 Task: Add Galaxy Poke Ahi Tuna Marinated to the cart.
Action: Mouse moved to (15, 144)
Screenshot: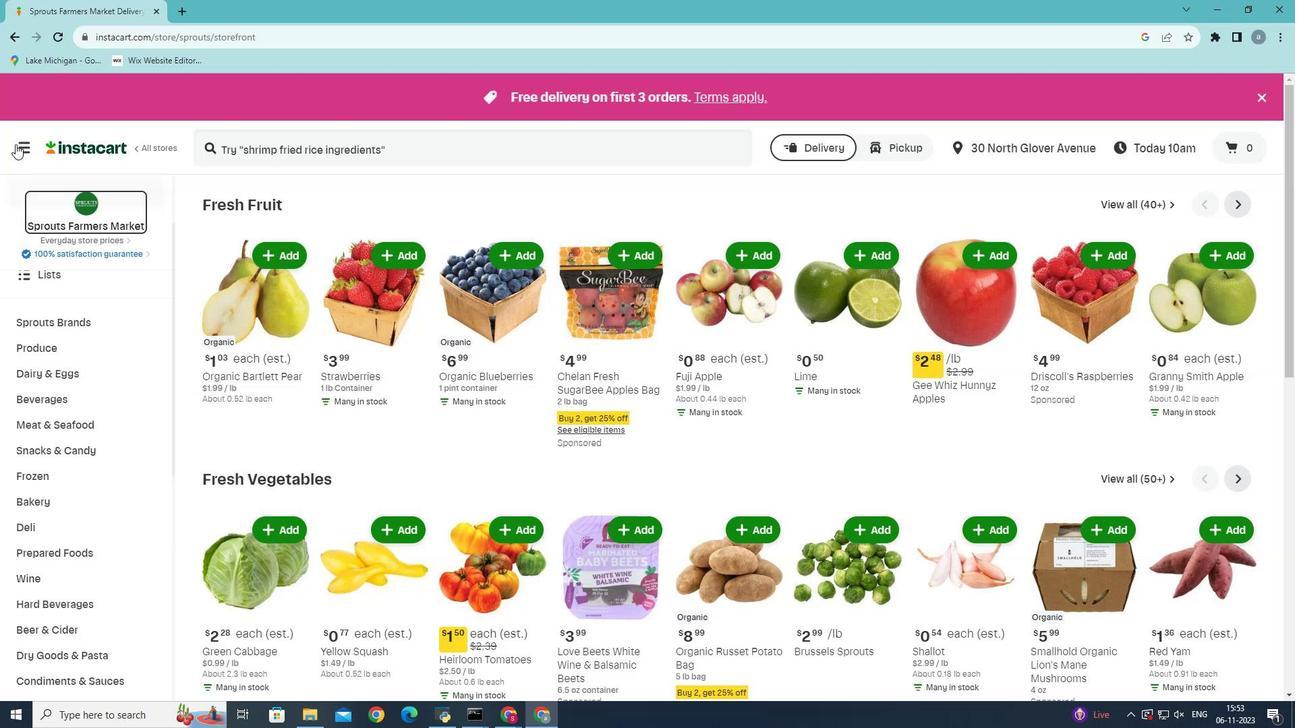 
Action: Mouse pressed left at (15, 144)
Screenshot: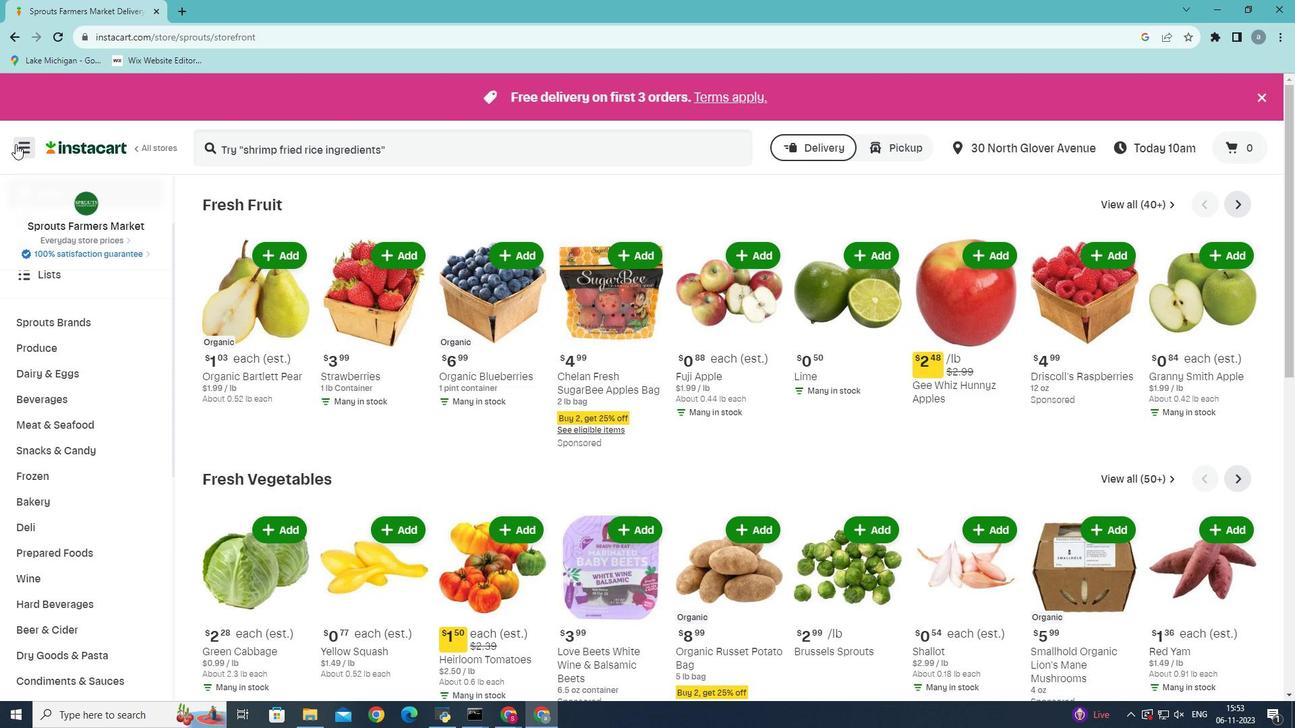 
Action: Mouse moved to (52, 374)
Screenshot: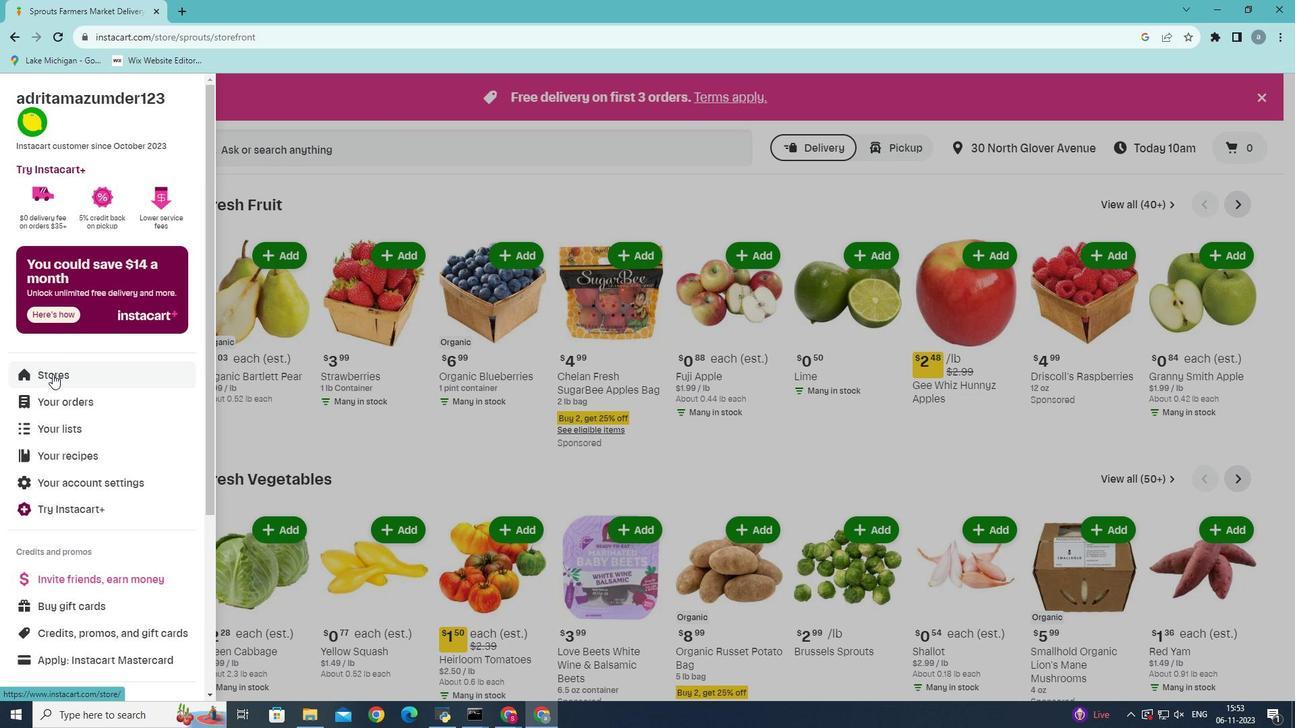 
Action: Mouse pressed left at (52, 374)
Screenshot: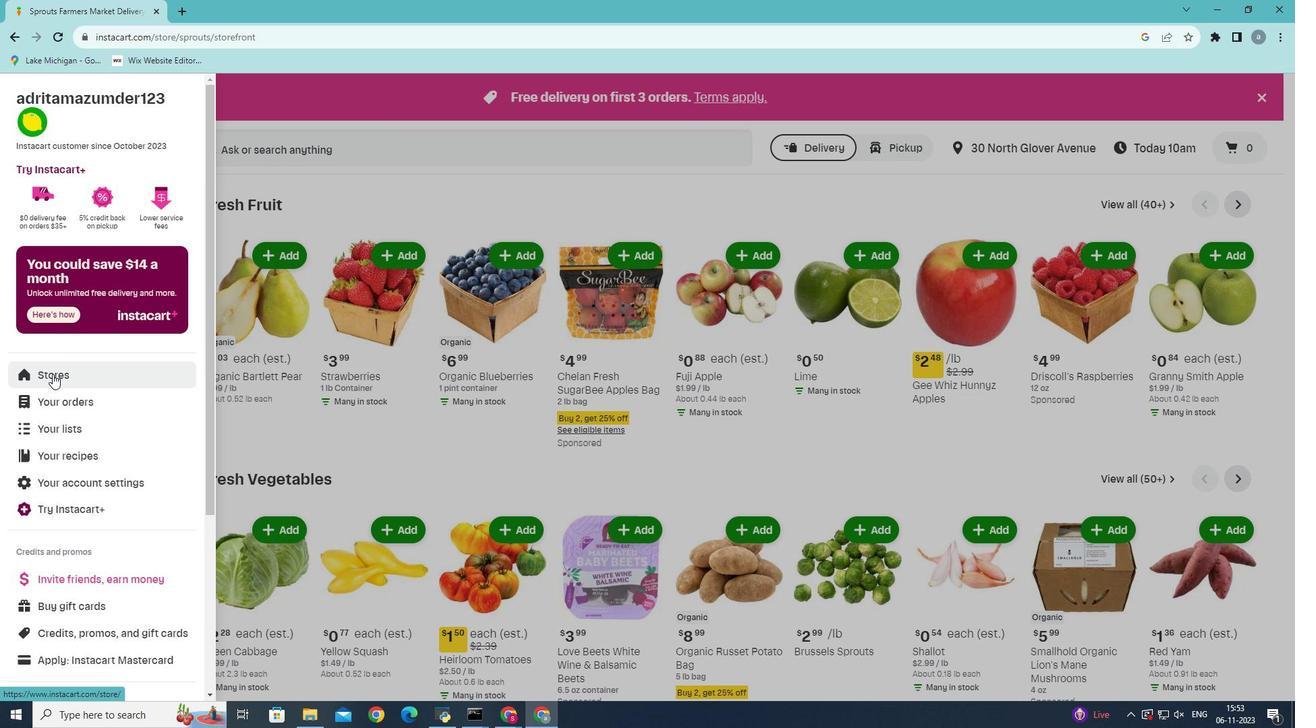 
Action: Mouse moved to (315, 155)
Screenshot: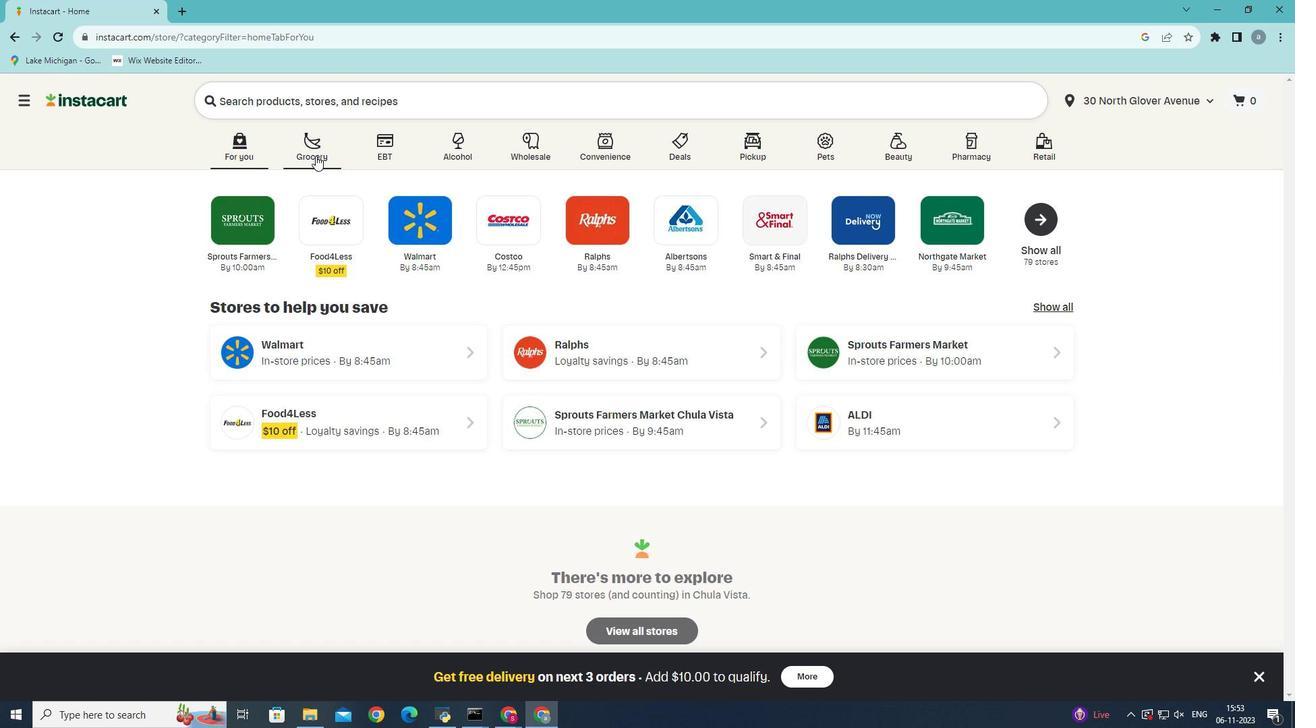 
Action: Mouse pressed left at (315, 155)
Screenshot: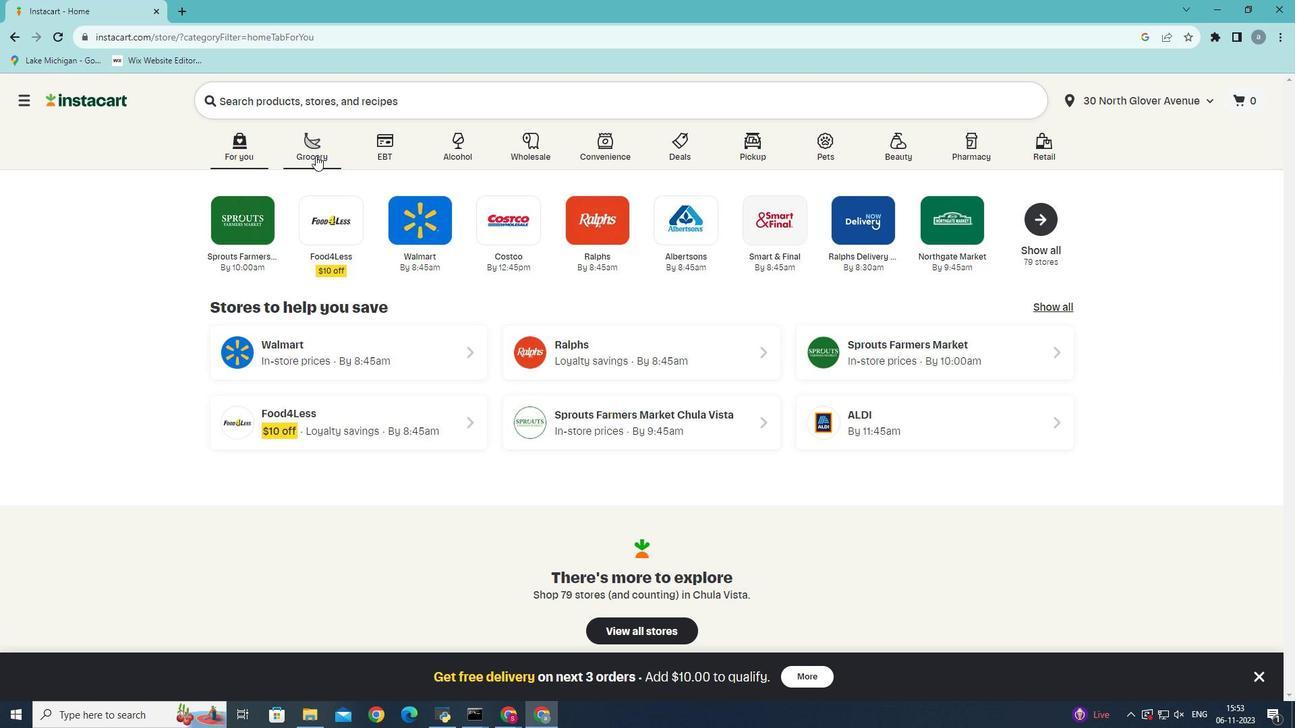 
Action: Mouse moved to (294, 402)
Screenshot: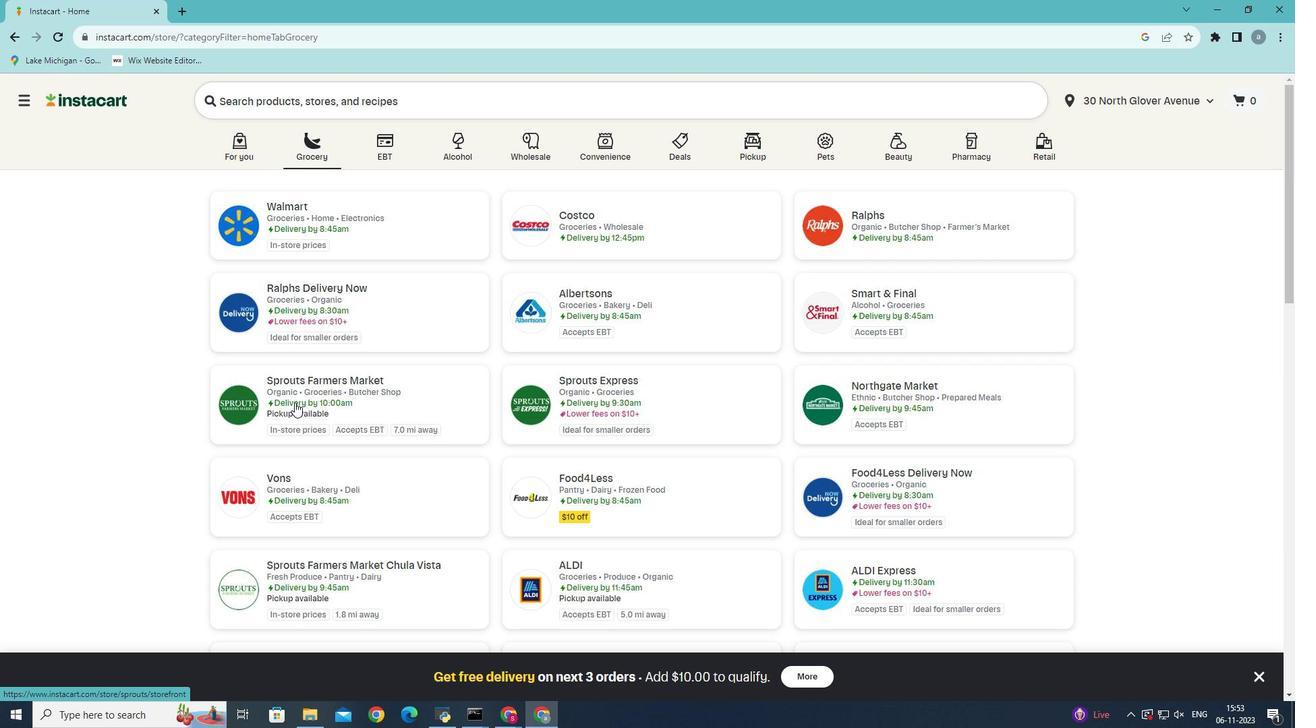 
Action: Mouse pressed left at (294, 402)
Screenshot: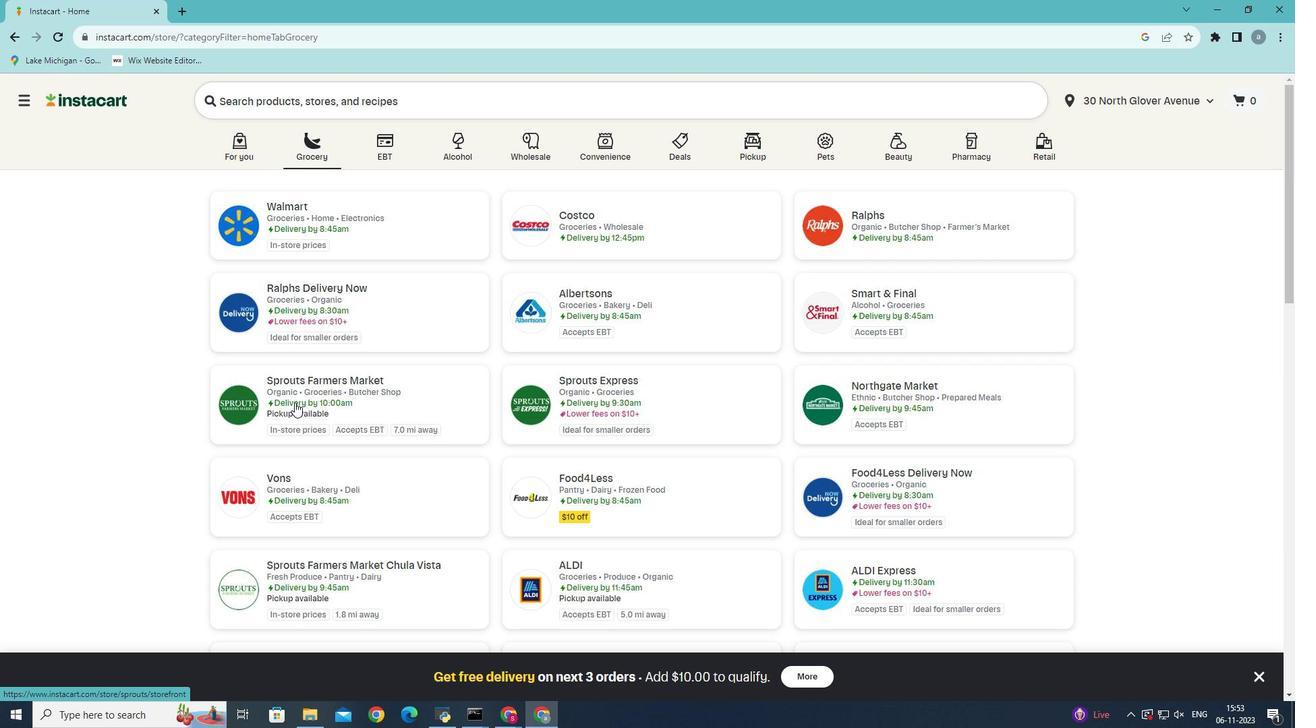 
Action: Mouse moved to (60, 570)
Screenshot: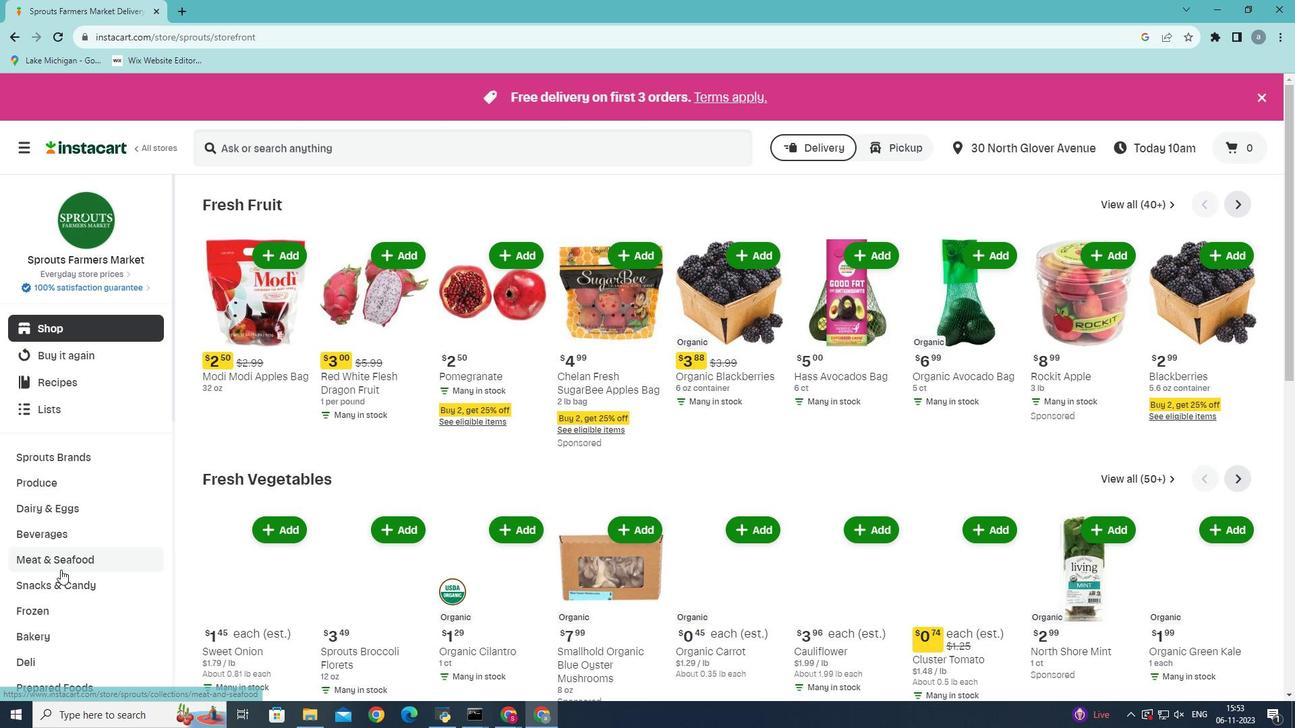 
Action: Mouse scrolled (60, 569) with delta (0, 0)
Screenshot: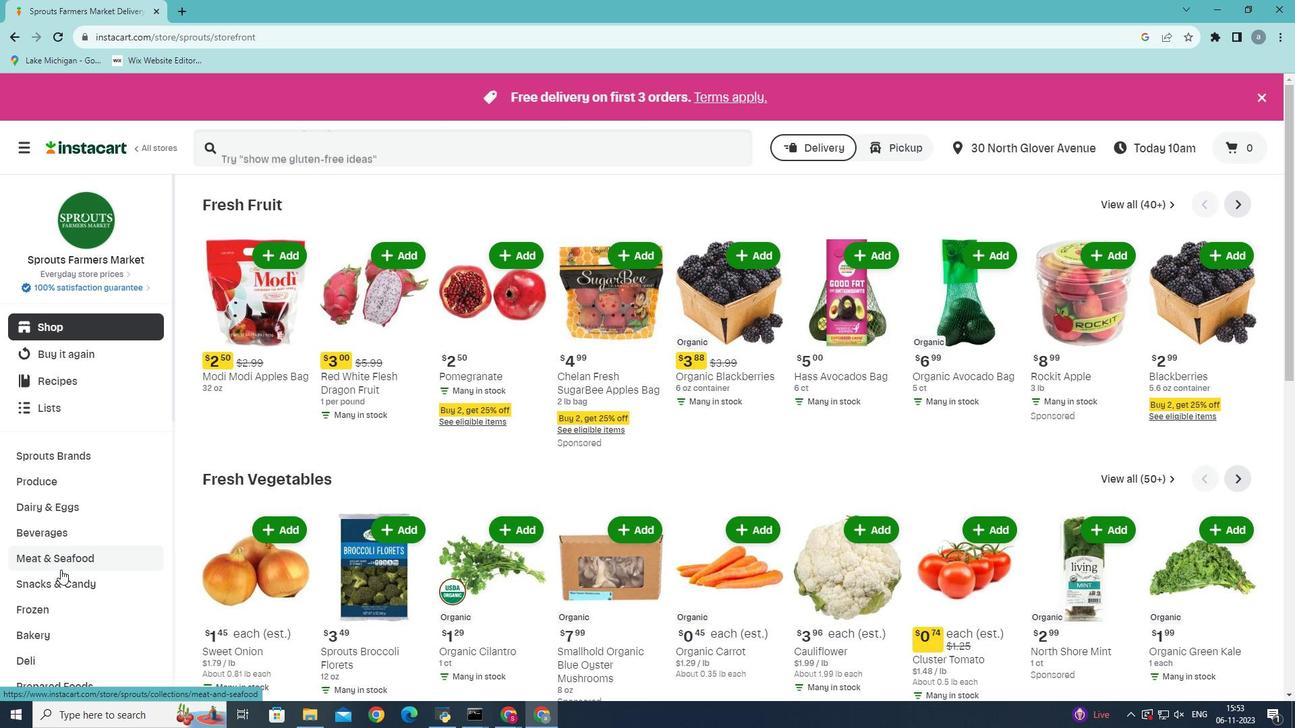 
Action: Mouse moved to (43, 625)
Screenshot: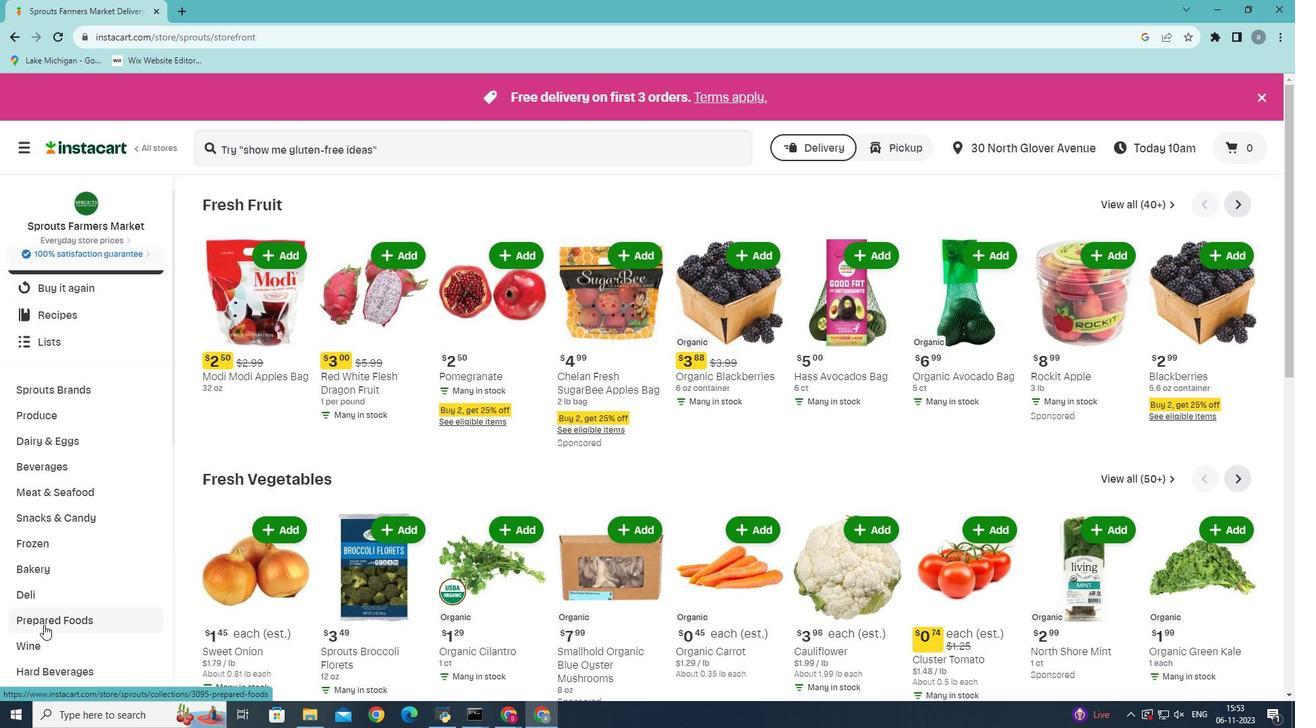 
Action: Mouse pressed left at (43, 625)
Screenshot: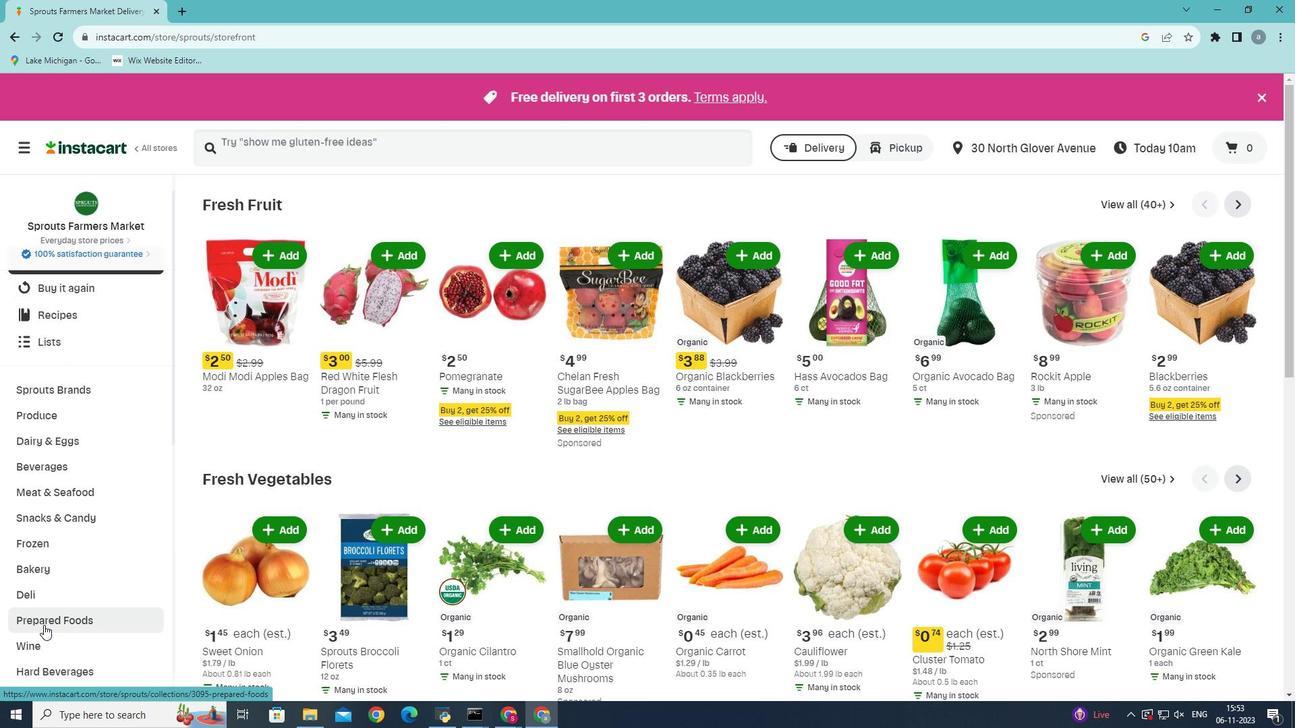 
Action: Mouse moved to (544, 234)
Screenshot: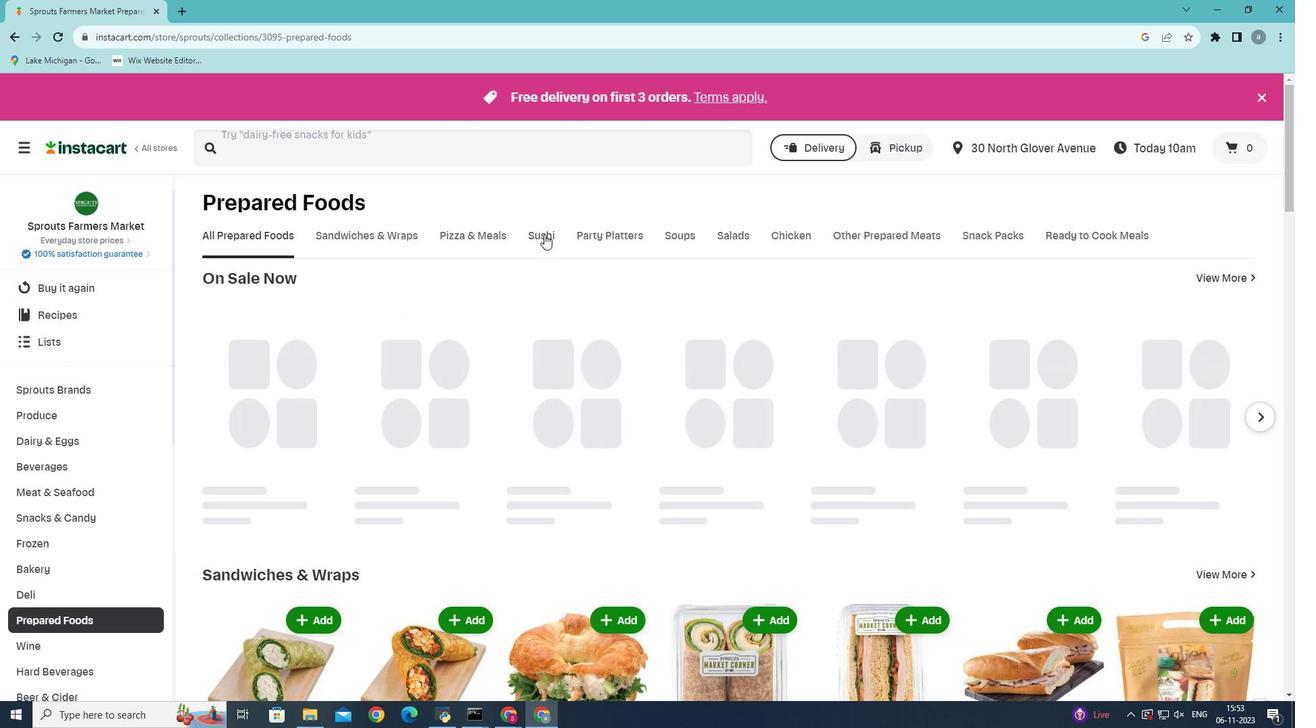 
Action: Mouse pressed left at (544, 234)
Screenshot: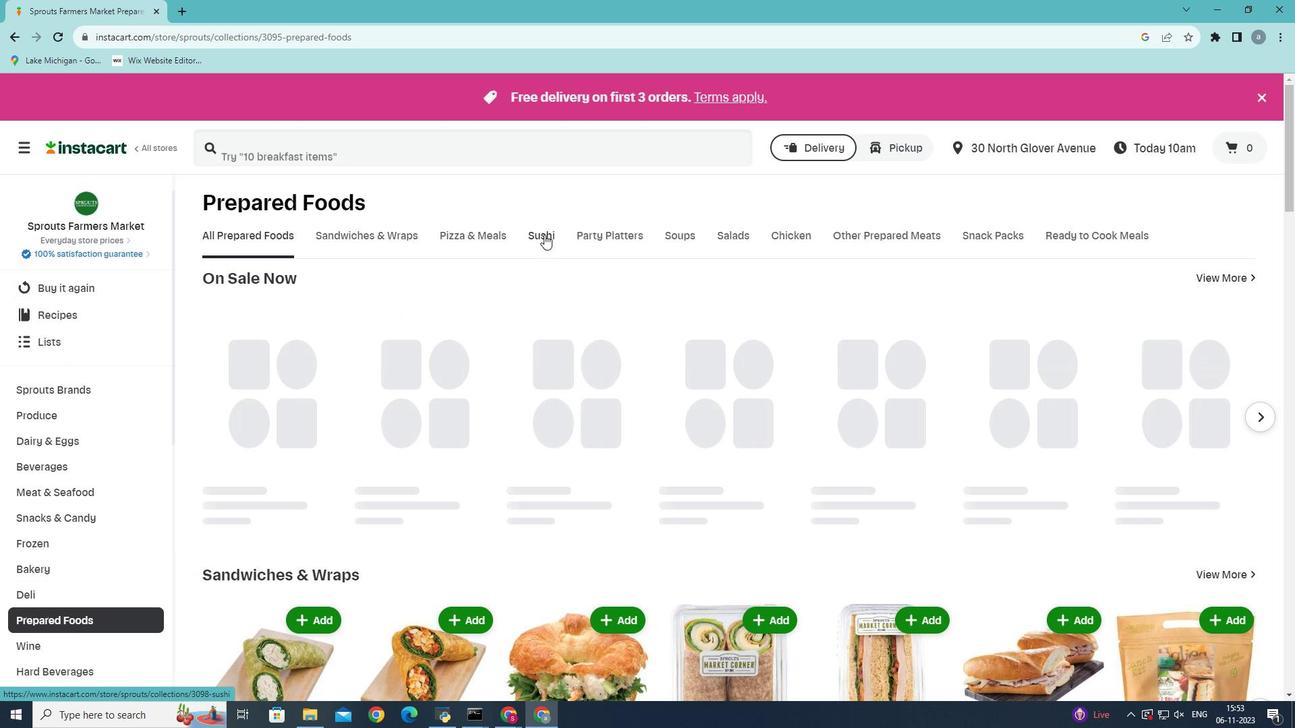 
Action: Mouse moved to (406, 351)
Screenshot: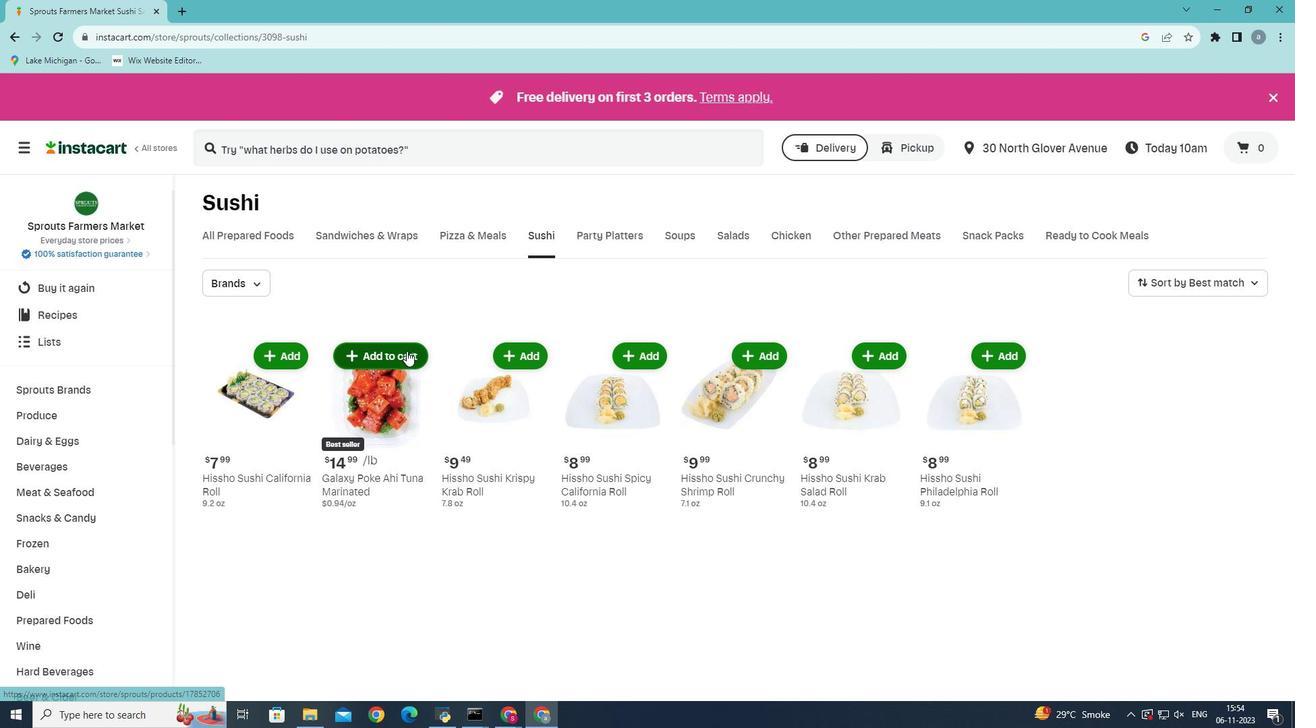
Action: Mouse pressed left at (406, 351)
Screenshot: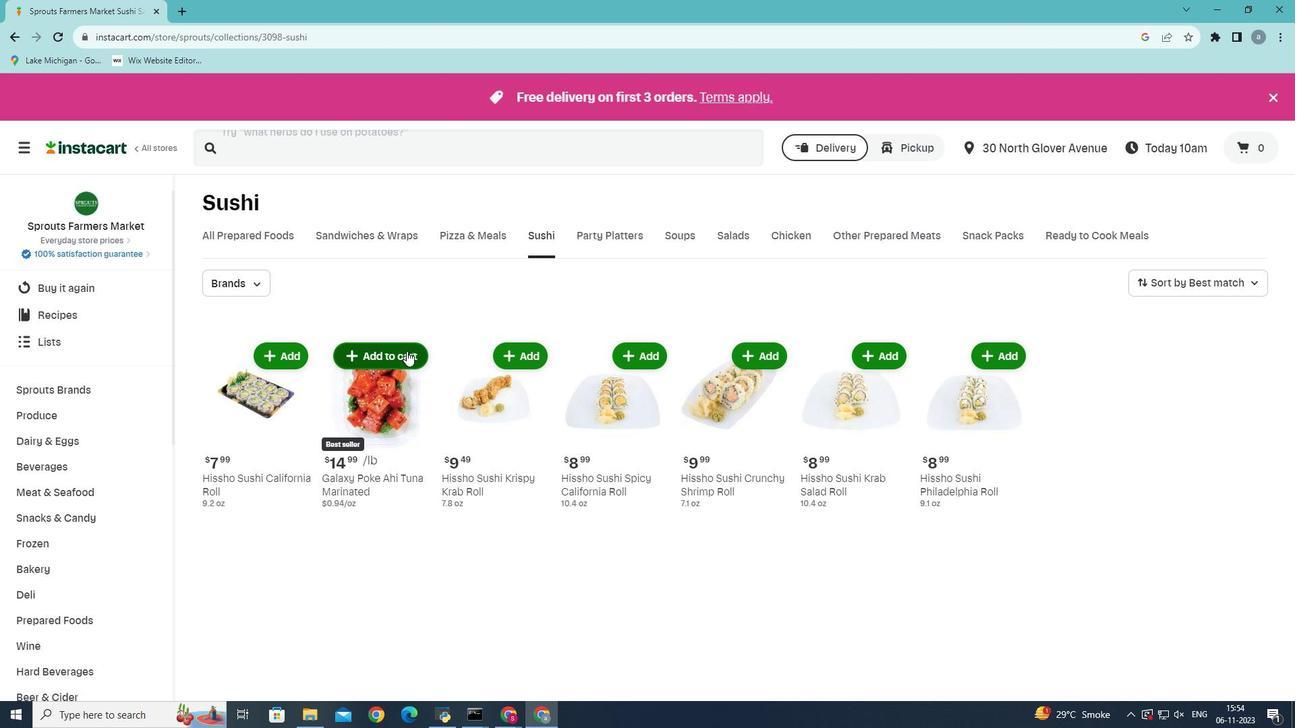 
Action: Mouse moved to (406, 351)
Screenshot: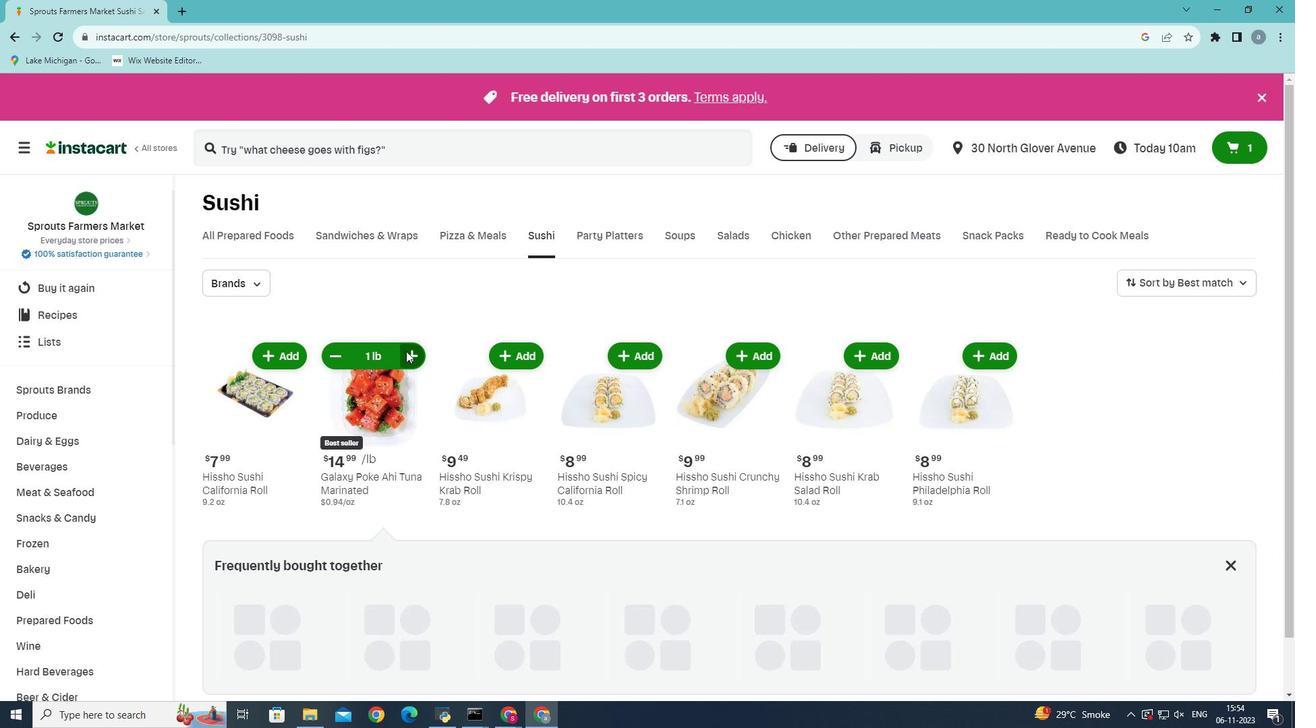 
